 Task: Use the formula "DATEDIF" in spreadsheet "Project portfolio".
Action: Mouse moved to (830, 173)
Screenshot: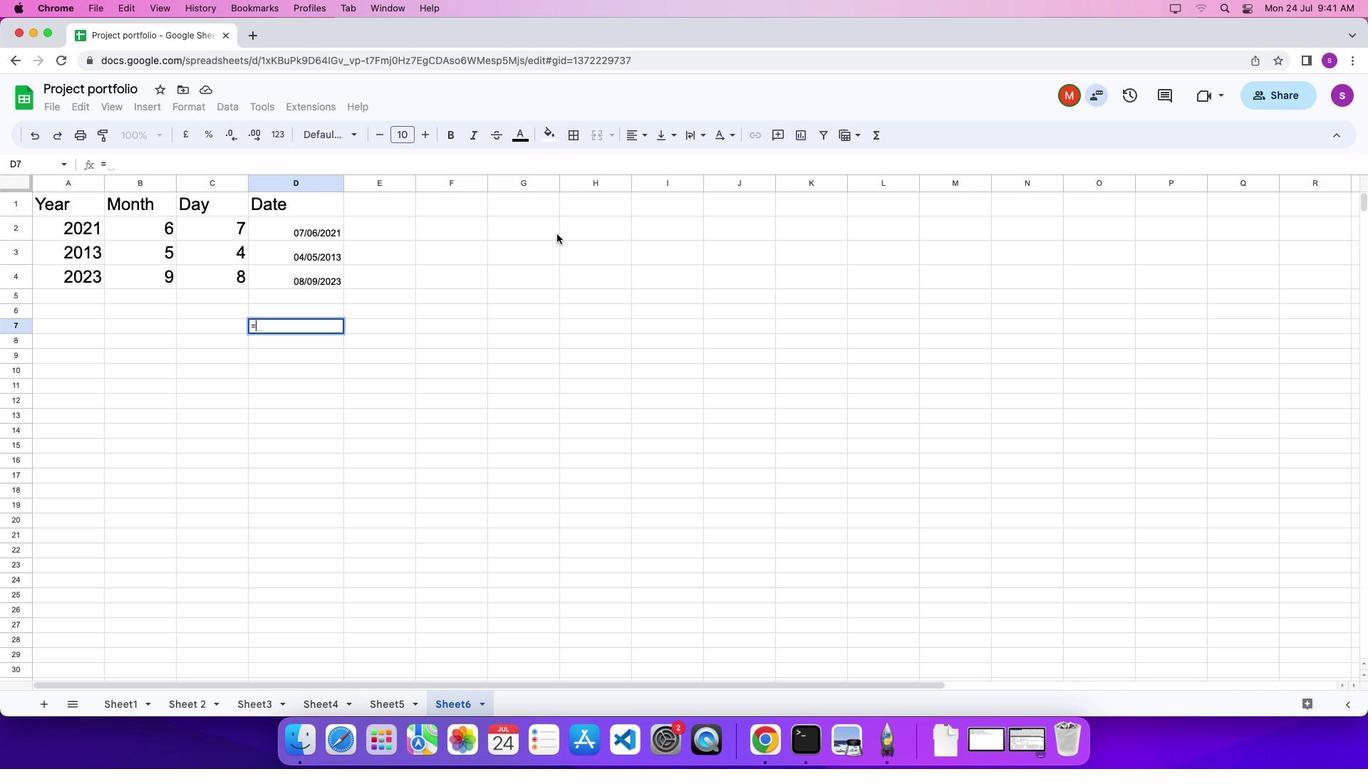 
Action: Mouse pressed left at (830, 173)
Screenshot: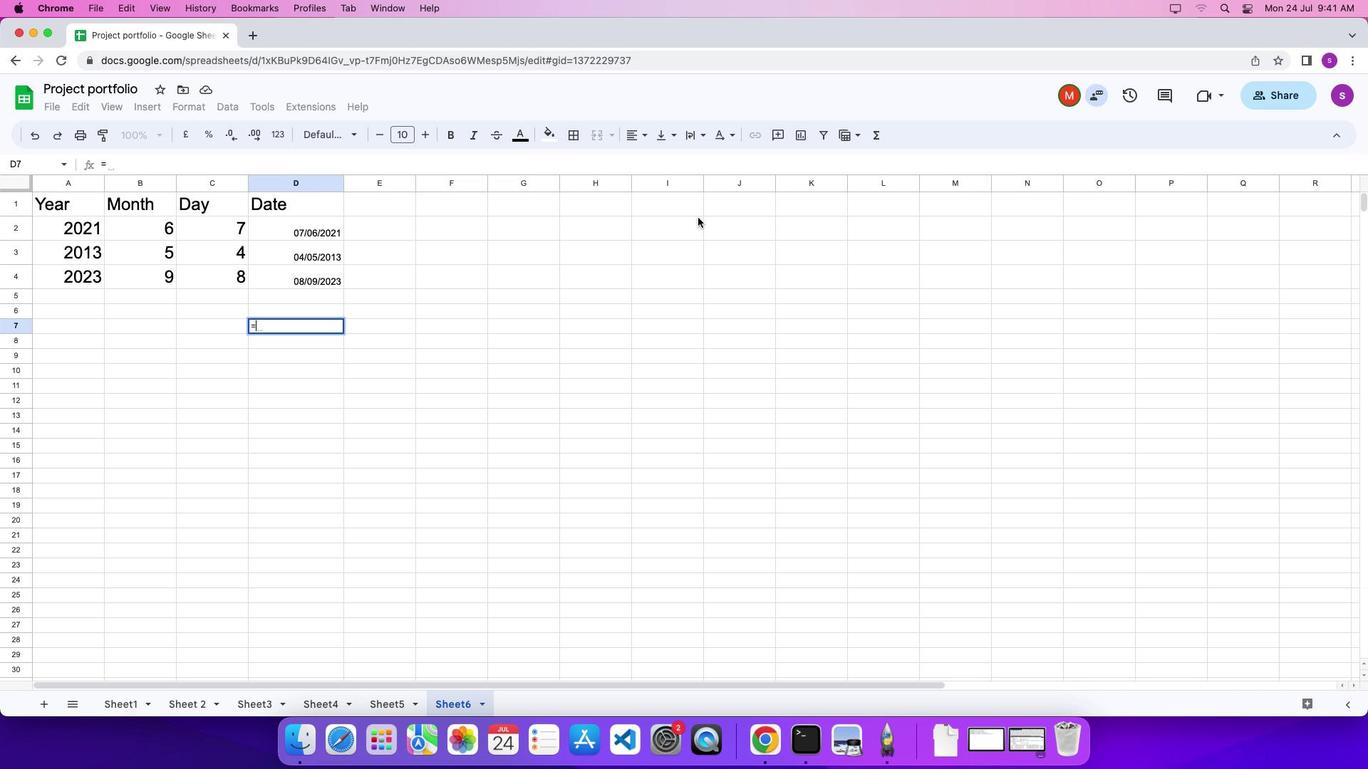 
Action: Key pressed '='
Screenshot: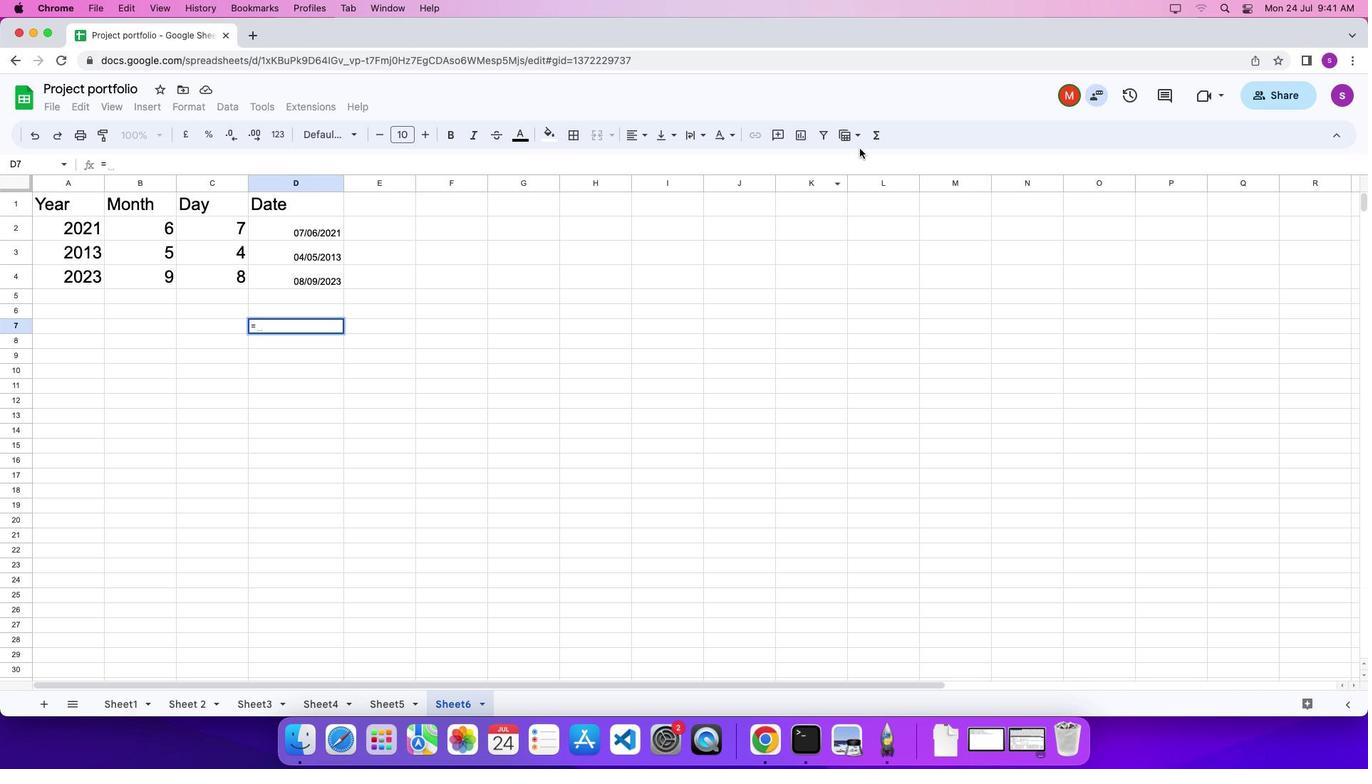 
Action: Mouse moved to (918, 276)
Screenshot: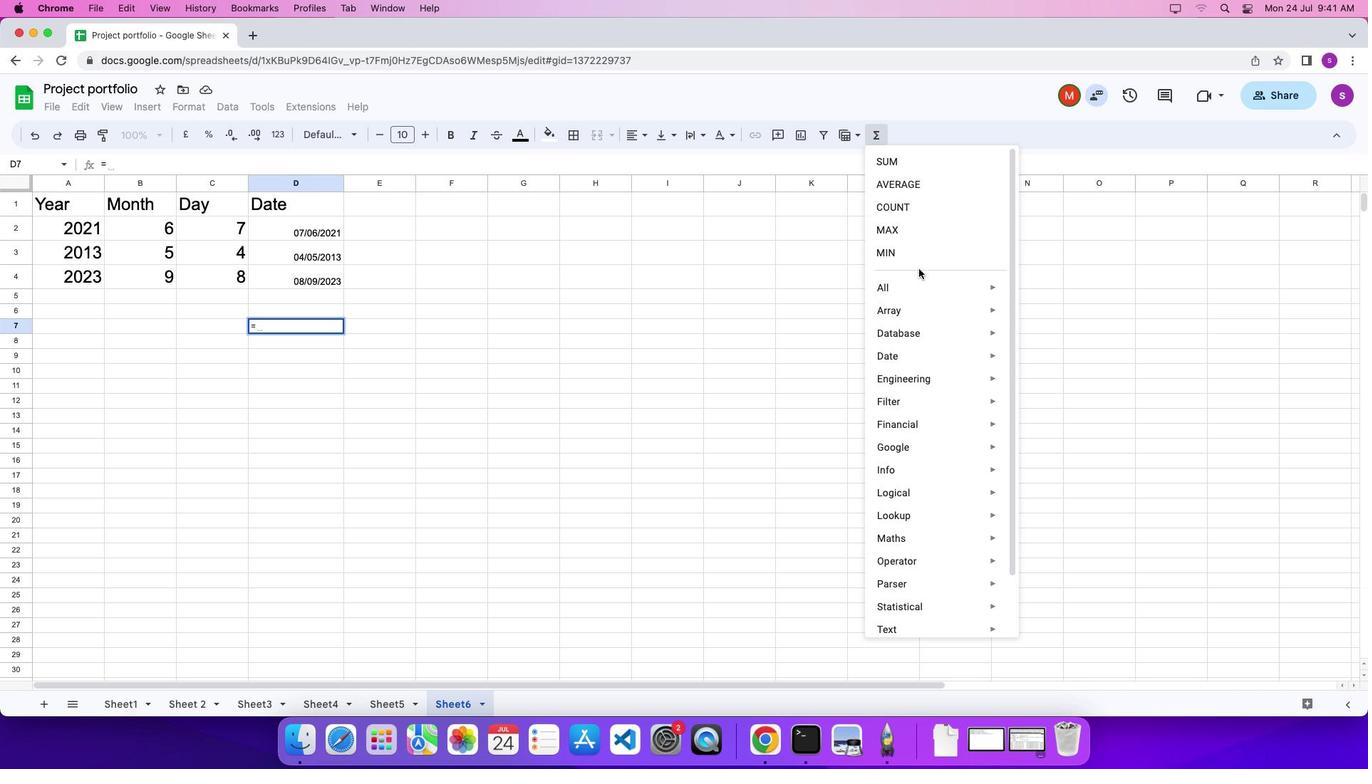 
Action: Mouse pressed left at (918, 276)
Screenshot: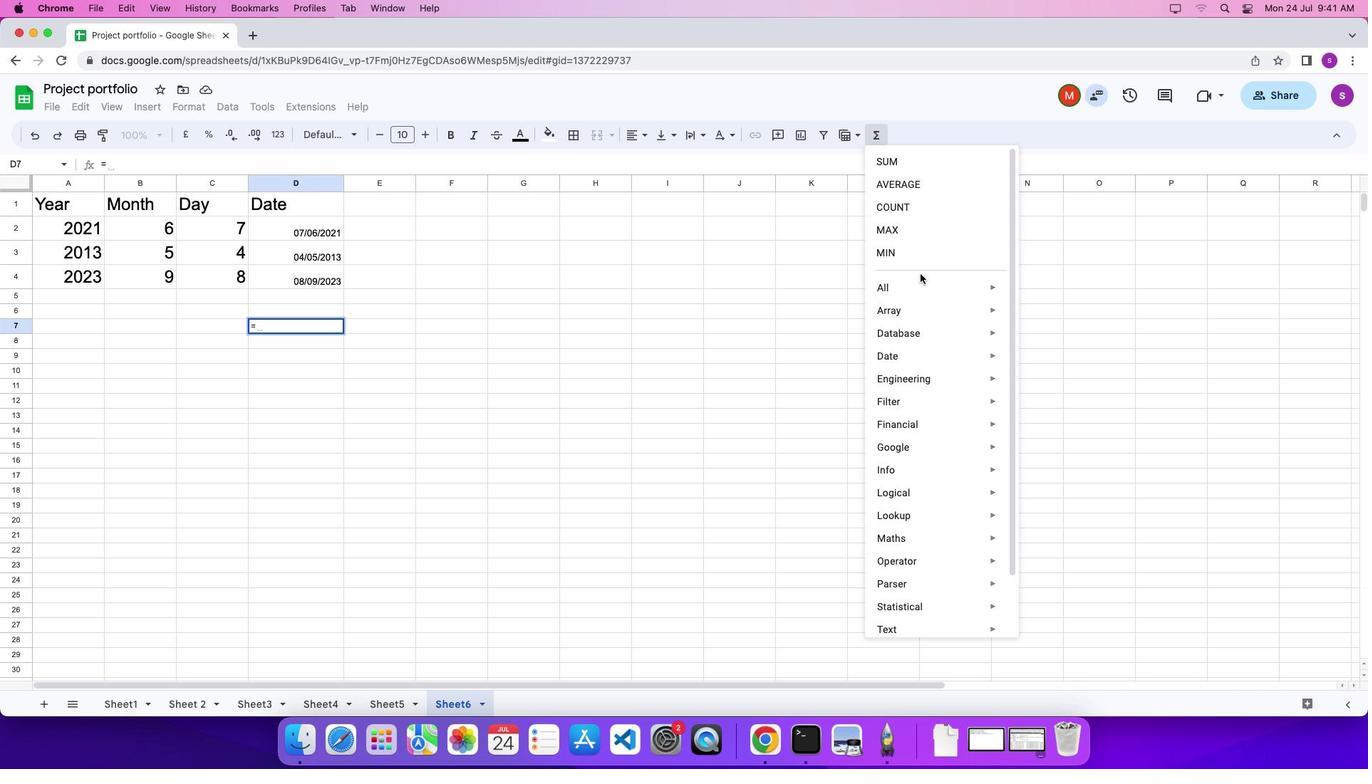 
Action: Mouse moved to (958, 12)
Screenshot: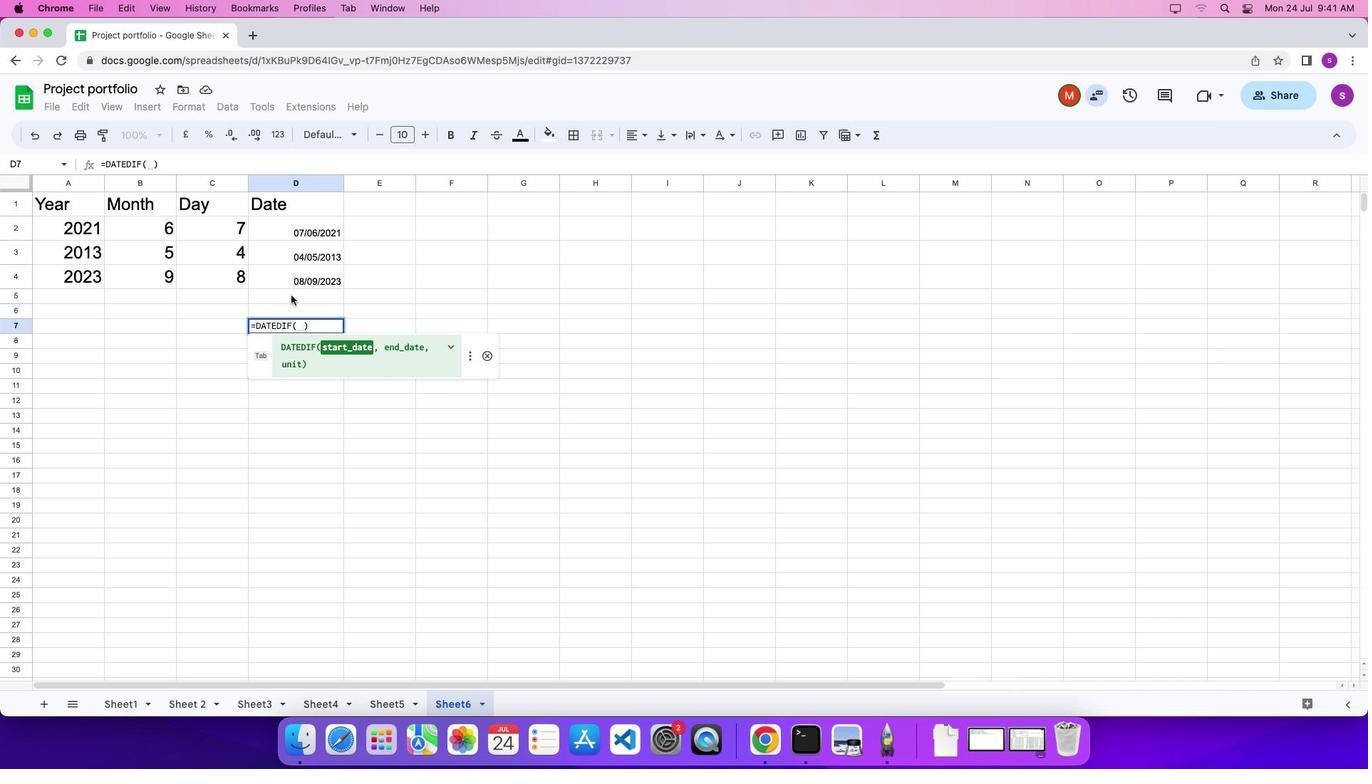 
Action: Mouse pressed left at (958, 12)
Screenshot: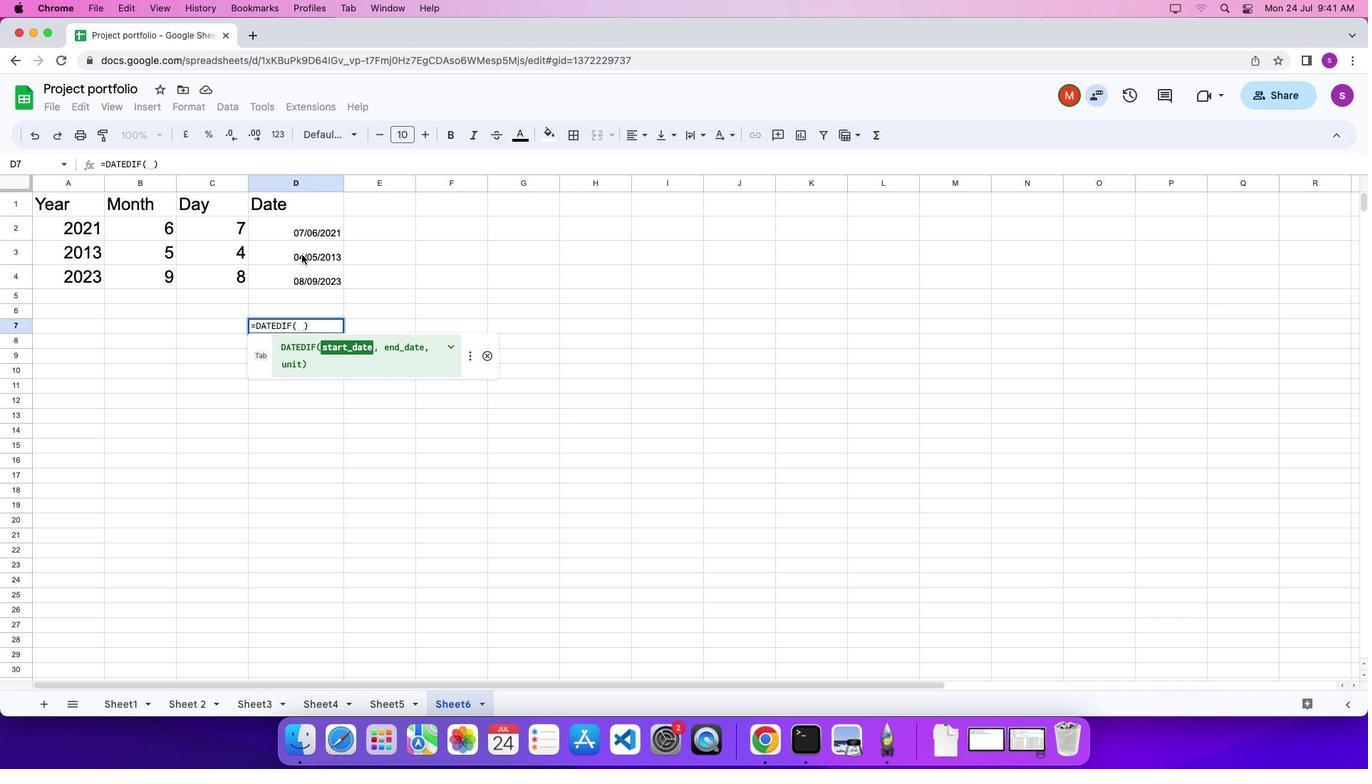 
Action: Mouse moved to (828, 211)
Screenshot: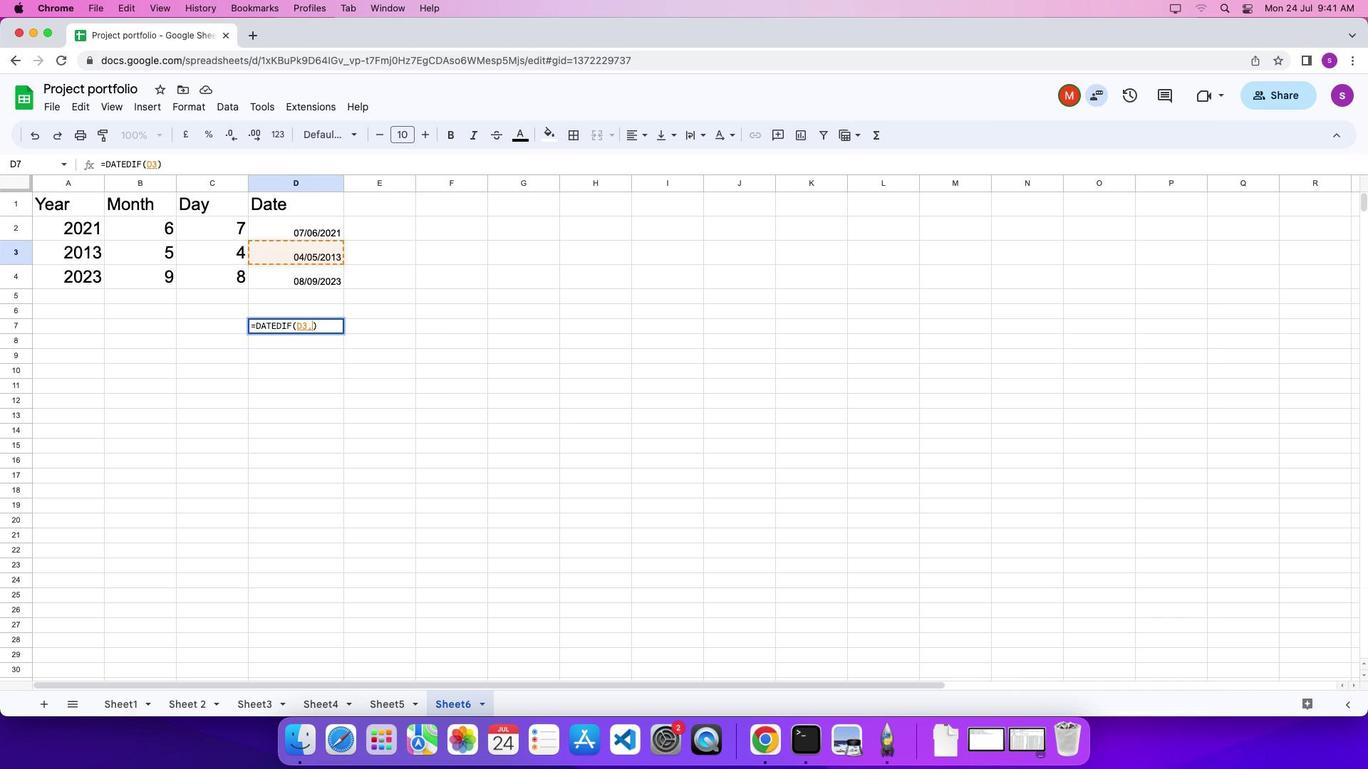 
Action: Mouse pressed left at (828, 211)
Screenshot: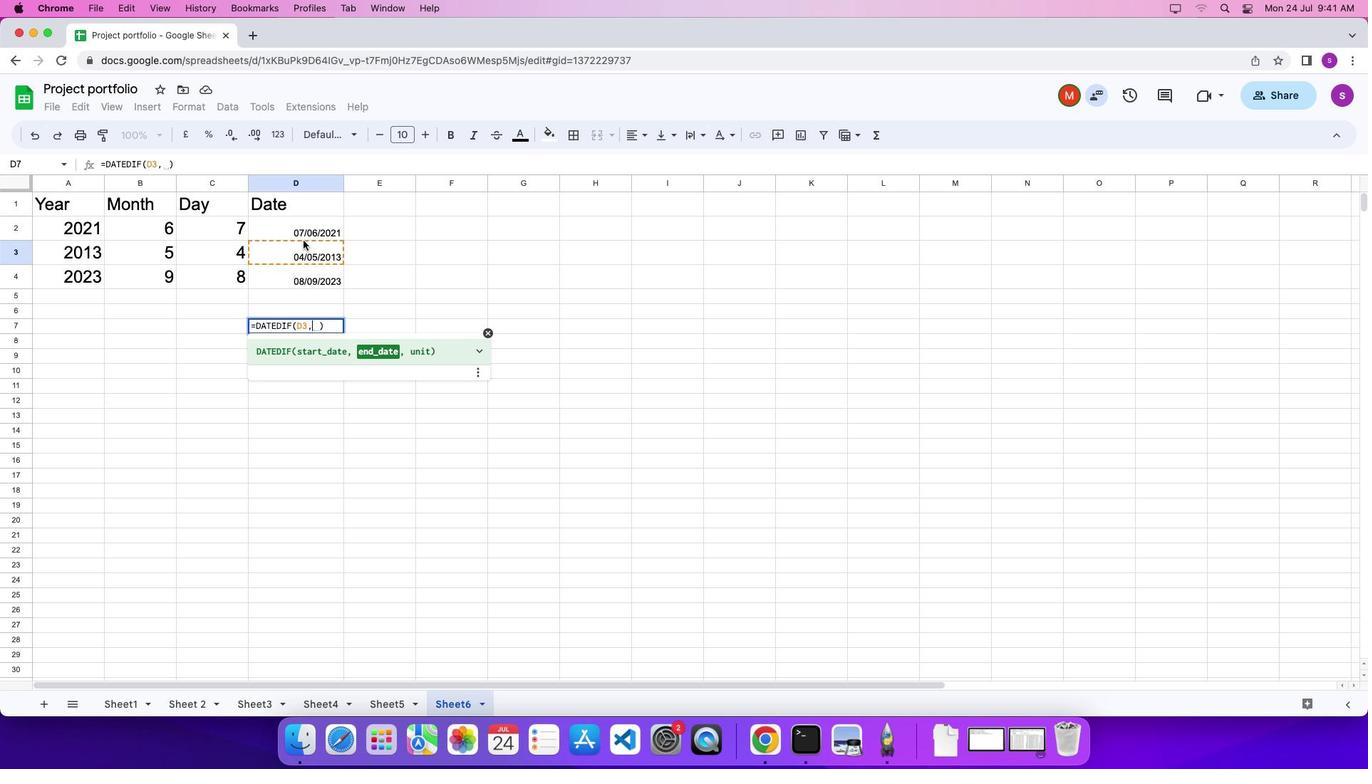 
Action: Key pressed ','
Screenshot: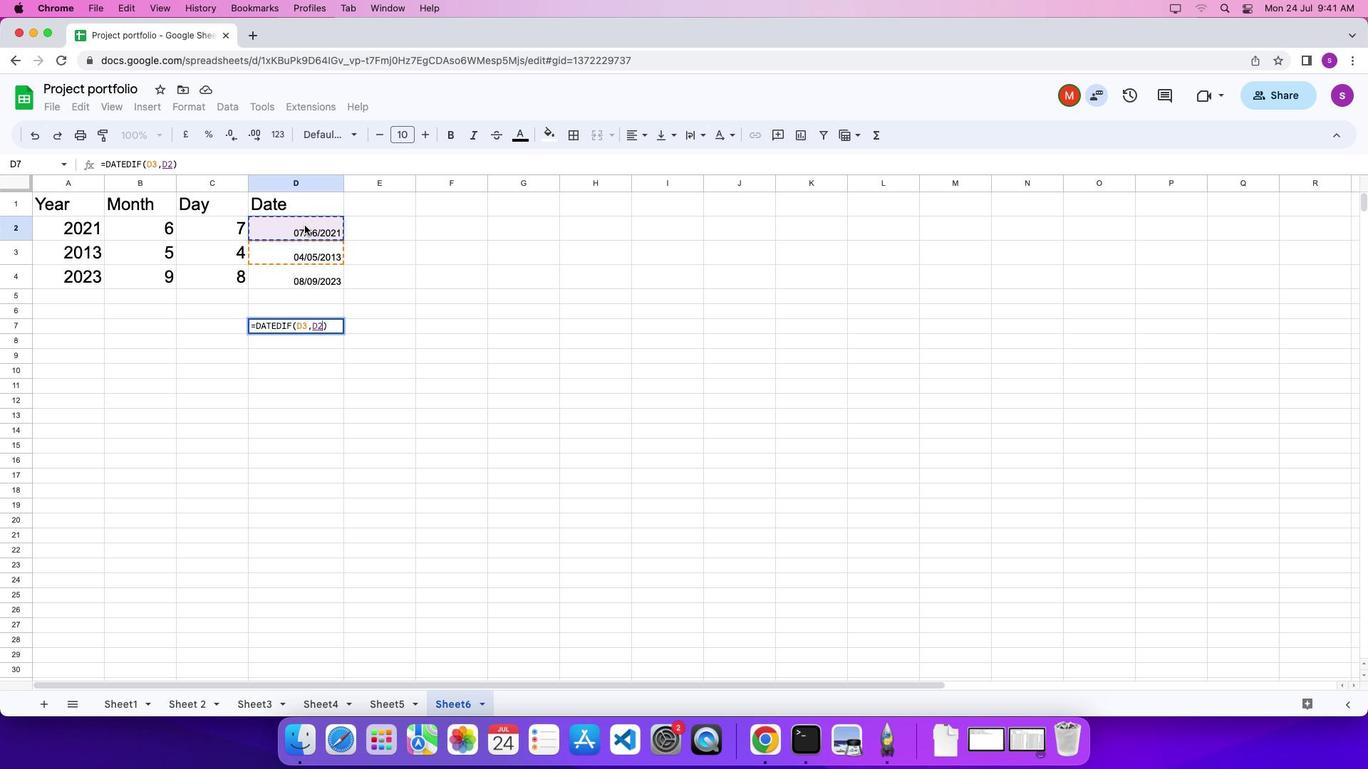 
Action: Mouse moved to (828, 227)
Screenshot: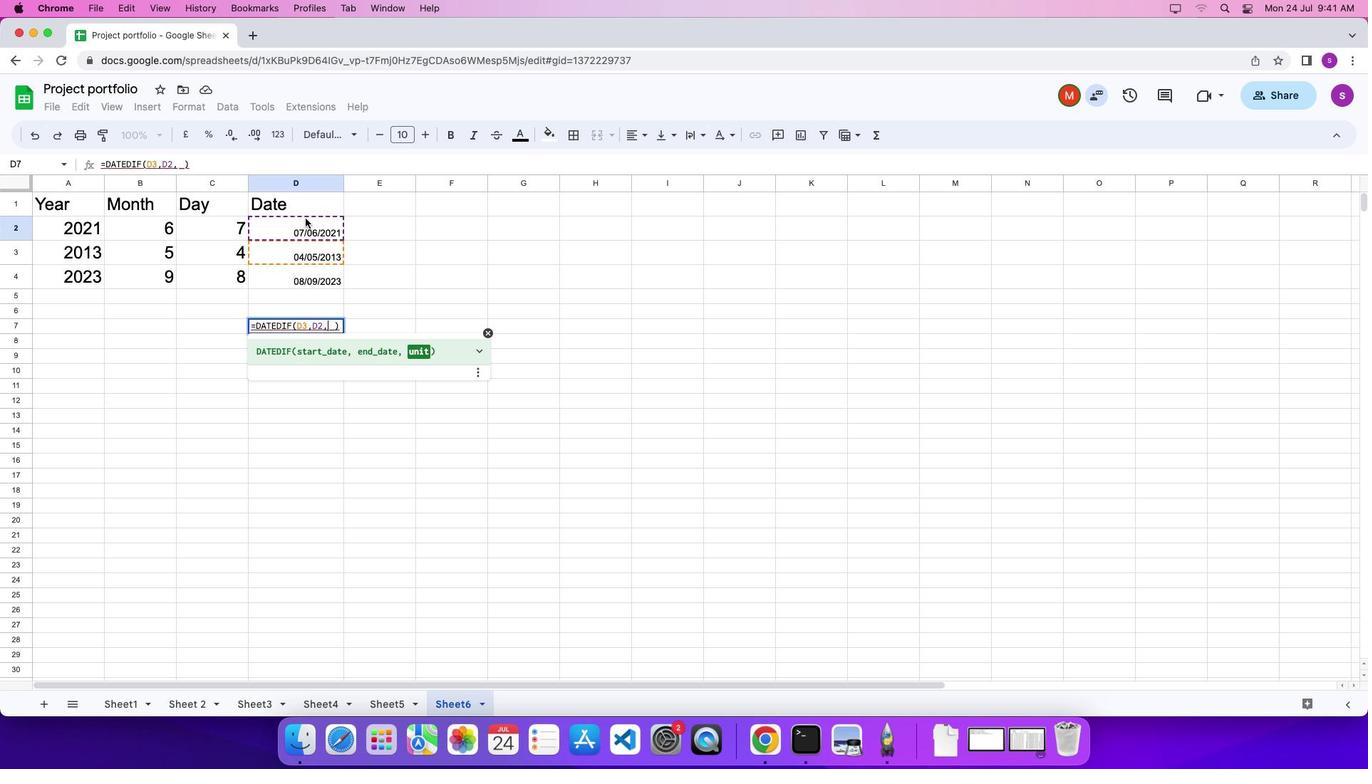 
Action: Mouse pressed left at (828, 227)
Screenshot: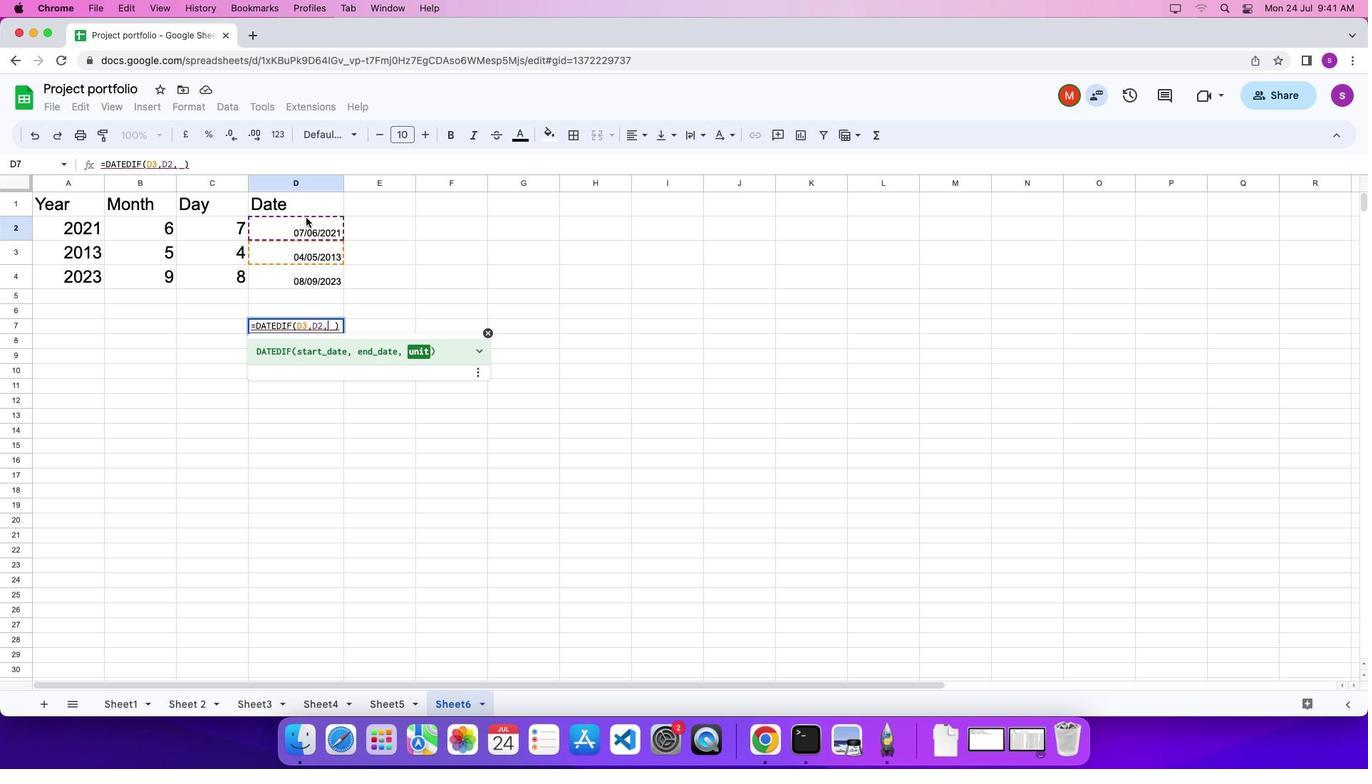 
Action: Key pressed ','
Screenshot: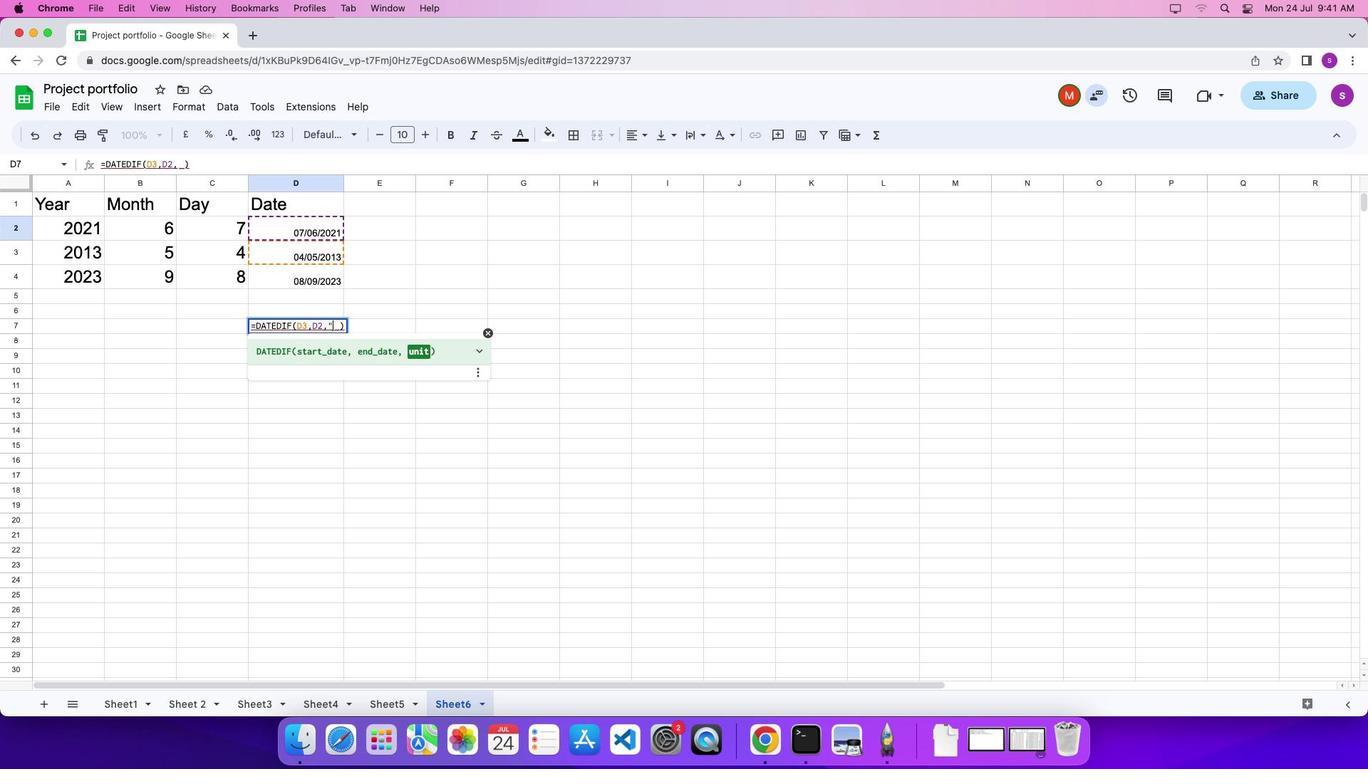 
Action: Mouse moved to (828, 231)
Screenshot: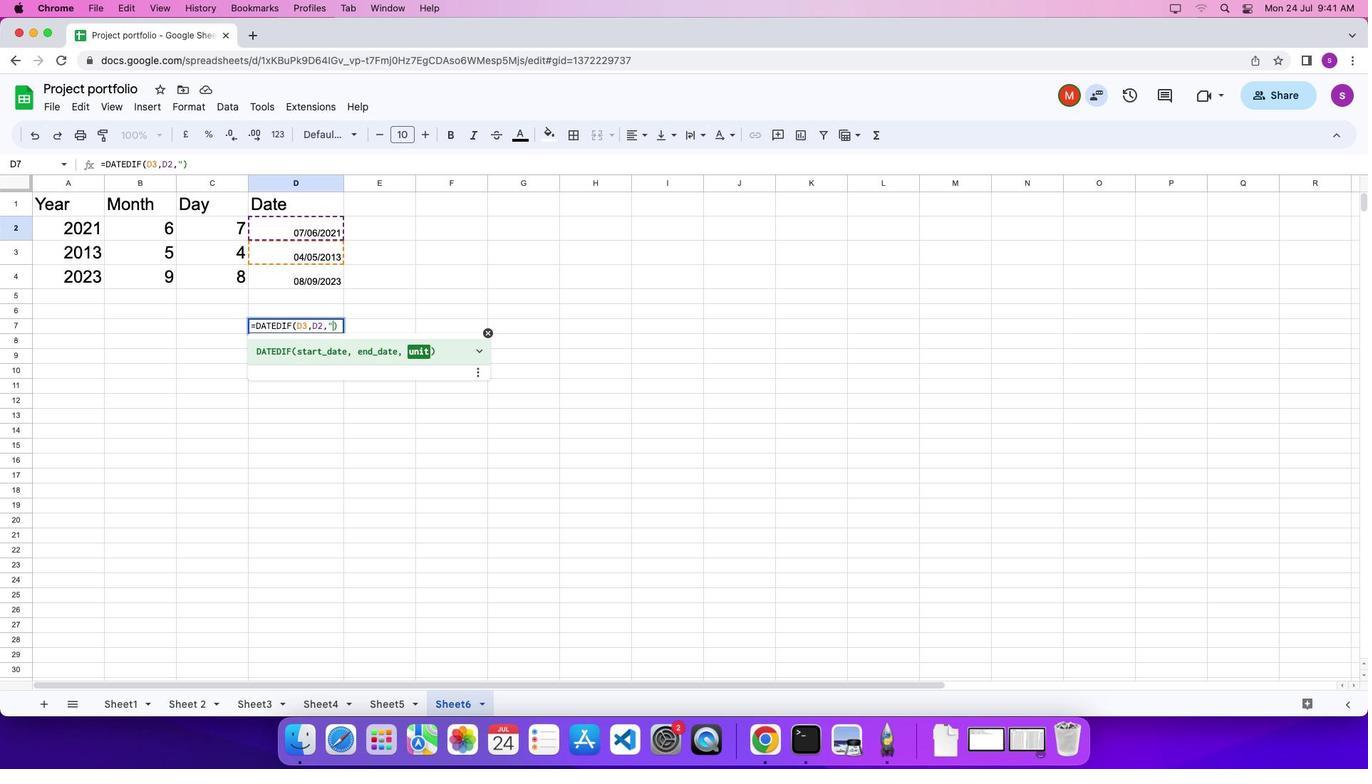 
Action: Key pressed Key.shift_r'"'Key.shift'Y''D'Key.shift_r'"'Key.enter
Screenshot: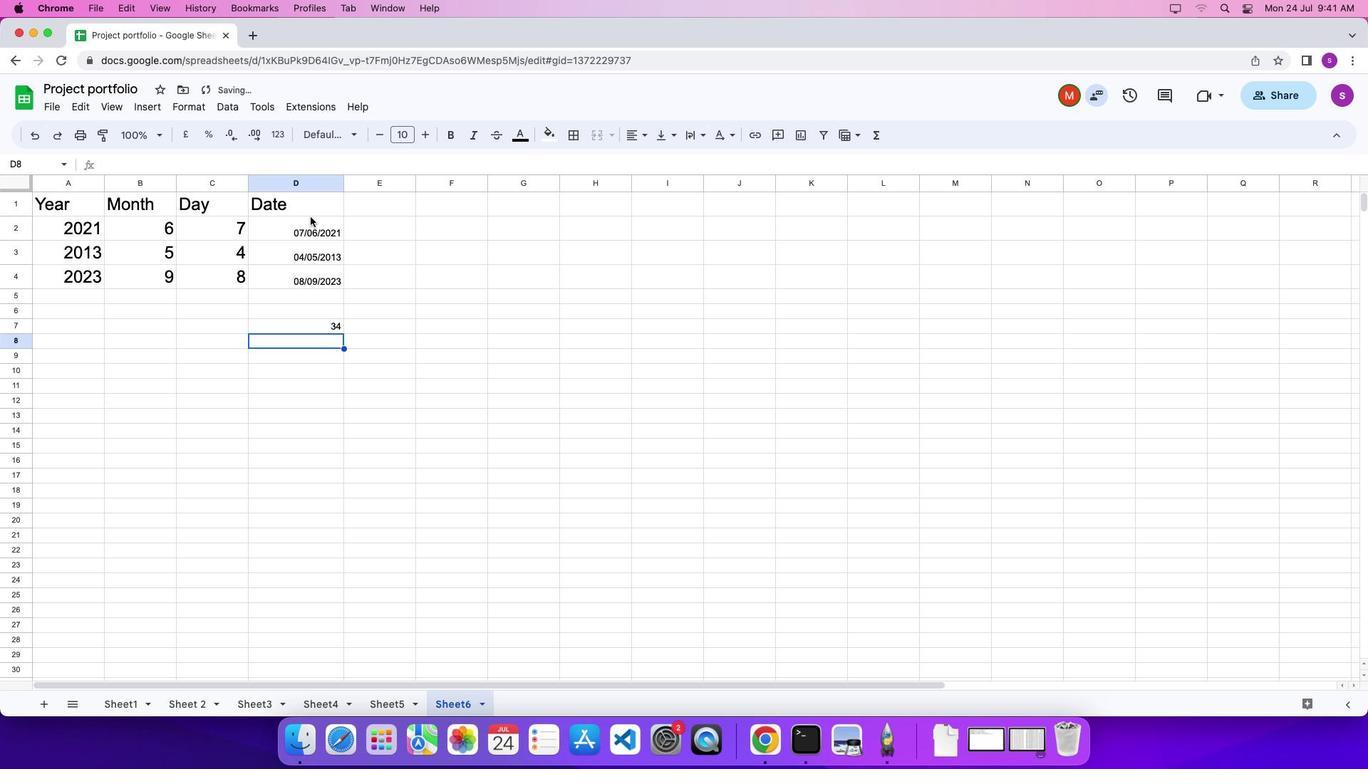 
Action: Mouse moved to (829, 231)
Screenshot: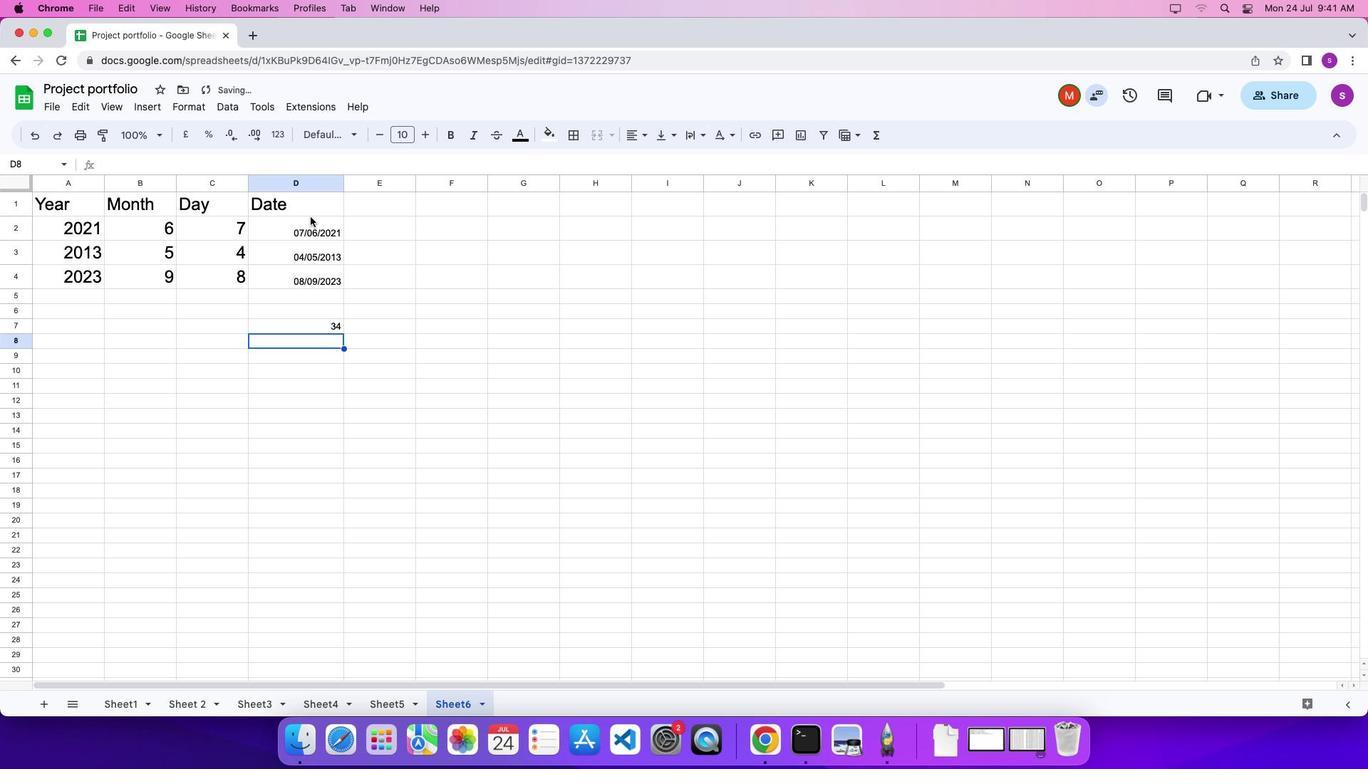 
